 Task: Look for organic products only.
Action: Mouse moved to (17, 79)
Screenshot: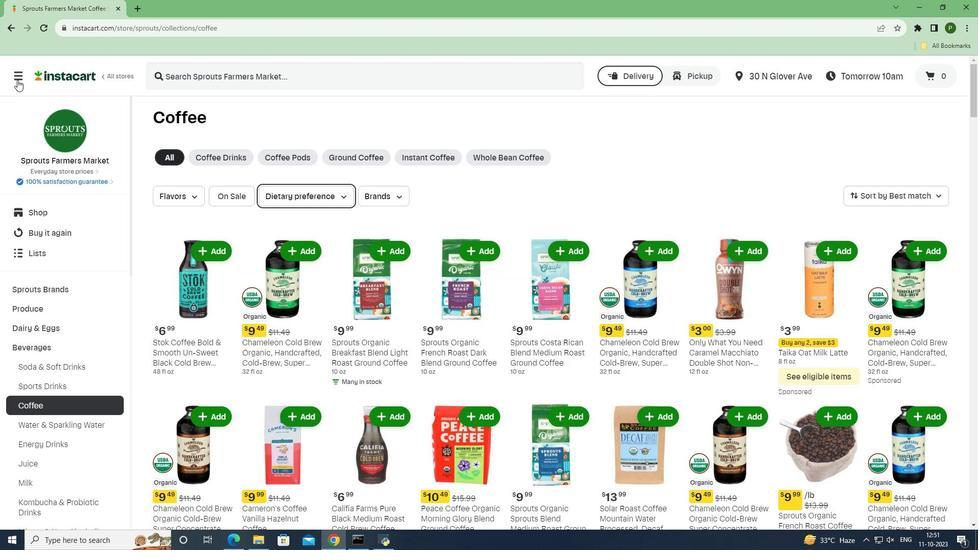 
Action: Mouse pressed left at (17, 79)
Screenshot: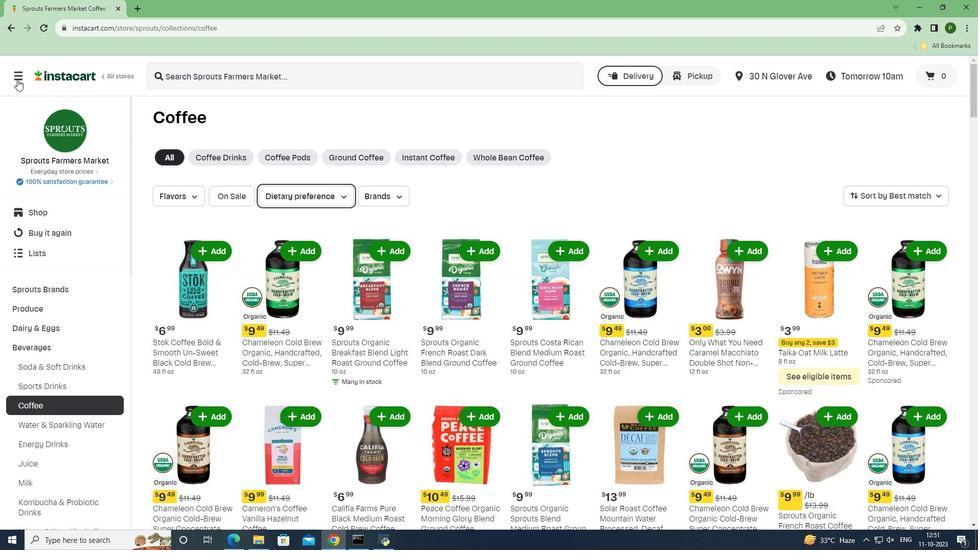 
Action: Mouse moved to (59, 269)
Screenshot: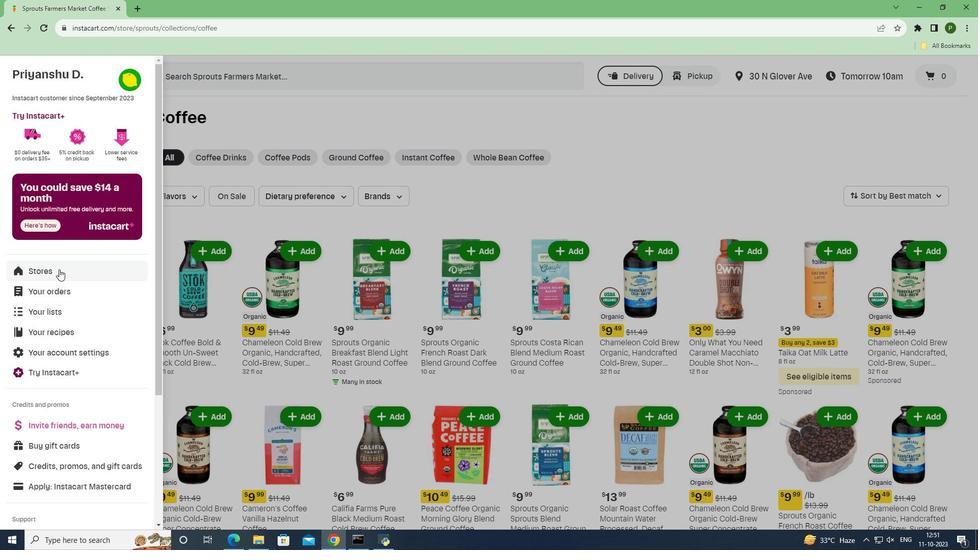 
Action: Mouse pressed left at (59, 269)
Screenshot: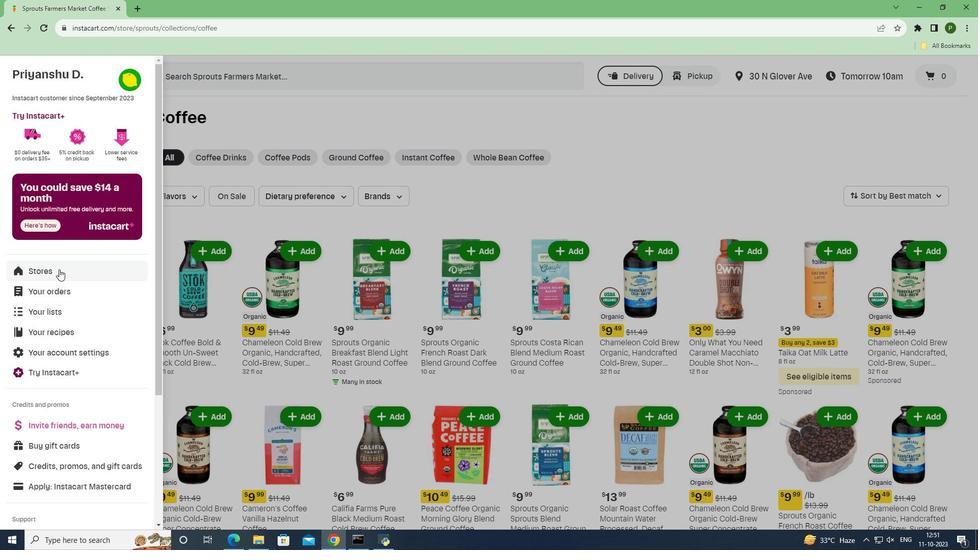 
Action: Mouse moved to (221, 112)
Screenshot: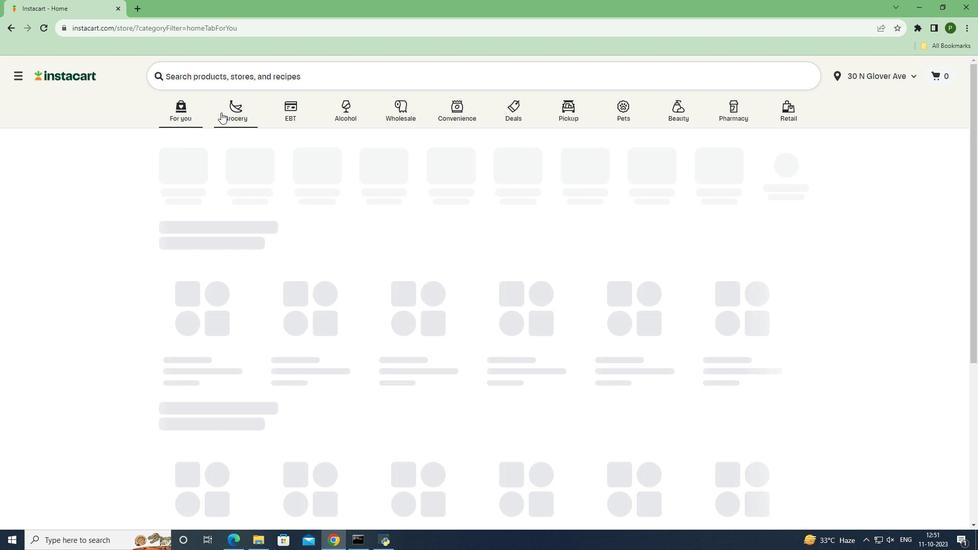 
Action: Mouse pressed left at (221, 112)
Screenshot: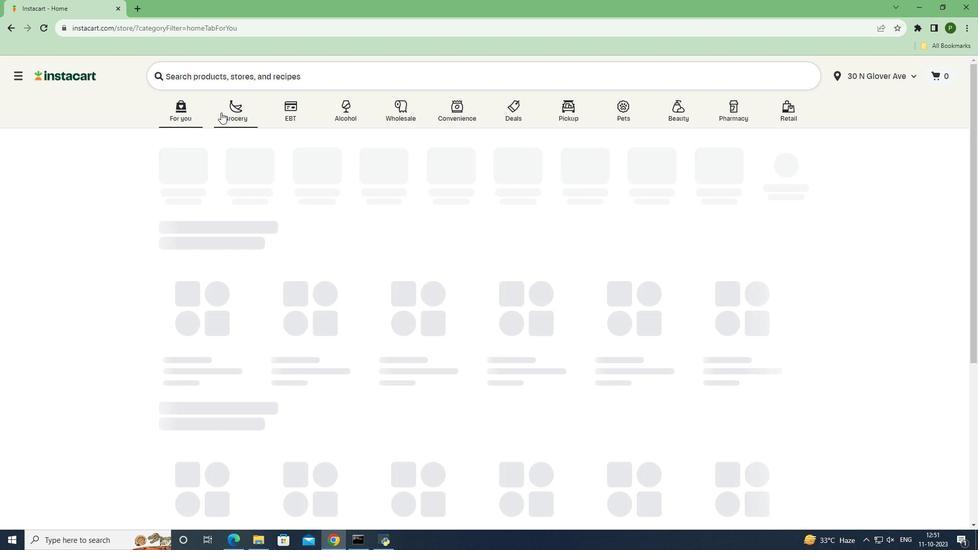 
Action: Mouse moved to (401, 223)
Screenshot: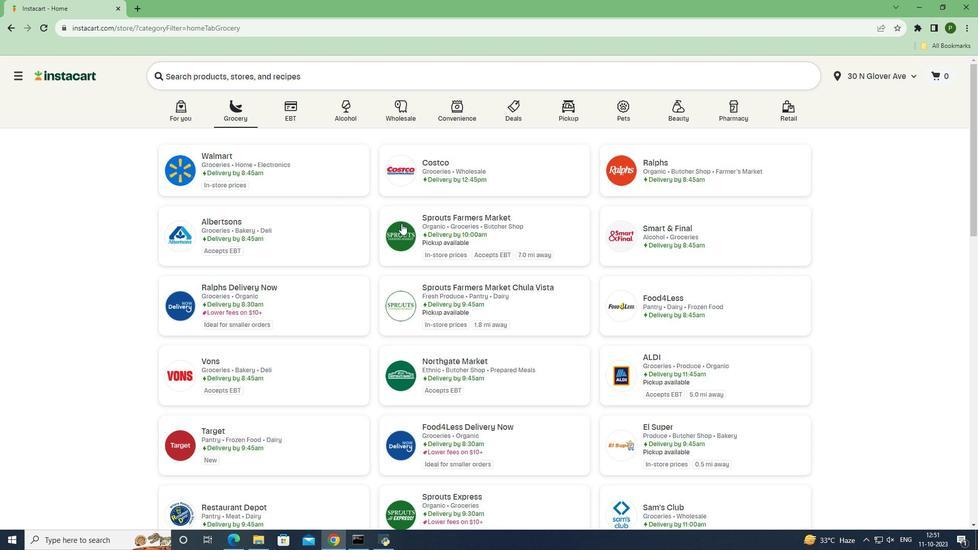
Action: Mouse pressed left at (401, 223)
Screenshot: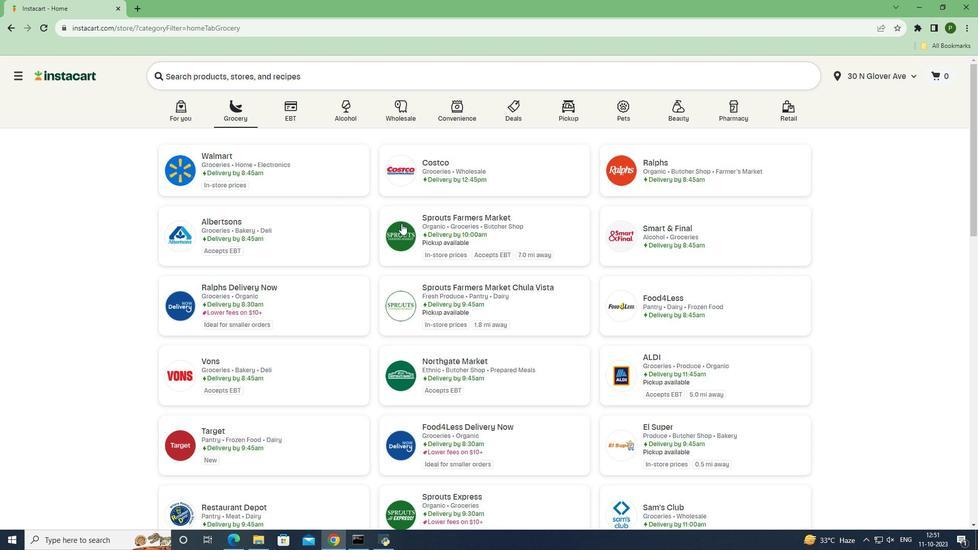 
Action: Mouse moved to (69, 353)
Screenshot: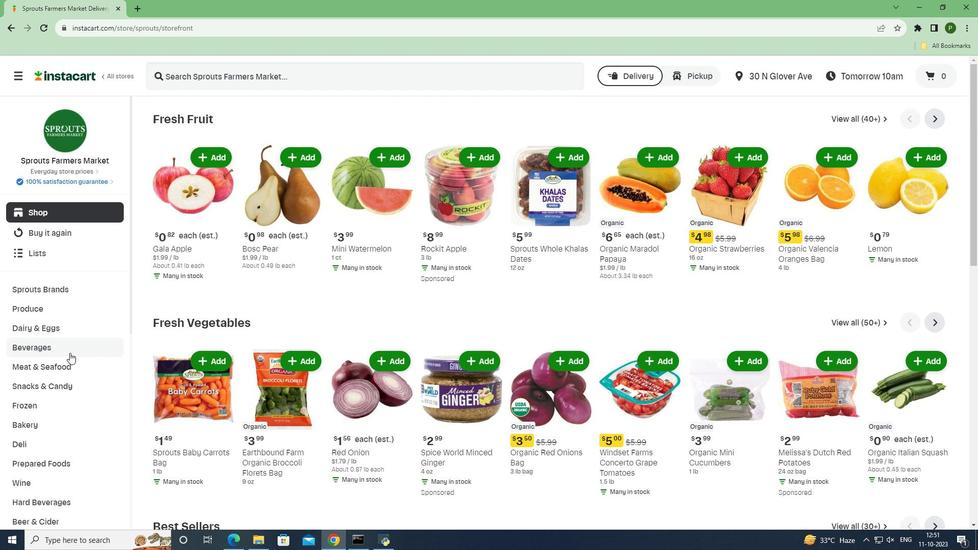 
Action: Mouse pressed left at (69, 353)
Screenshot: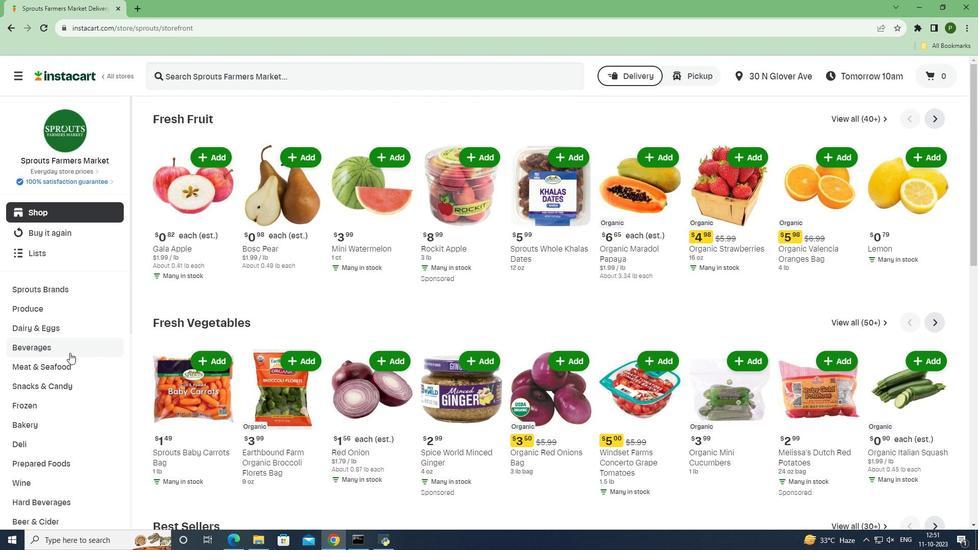 
Action: Mouse moved to (59, 408)
Screenshot: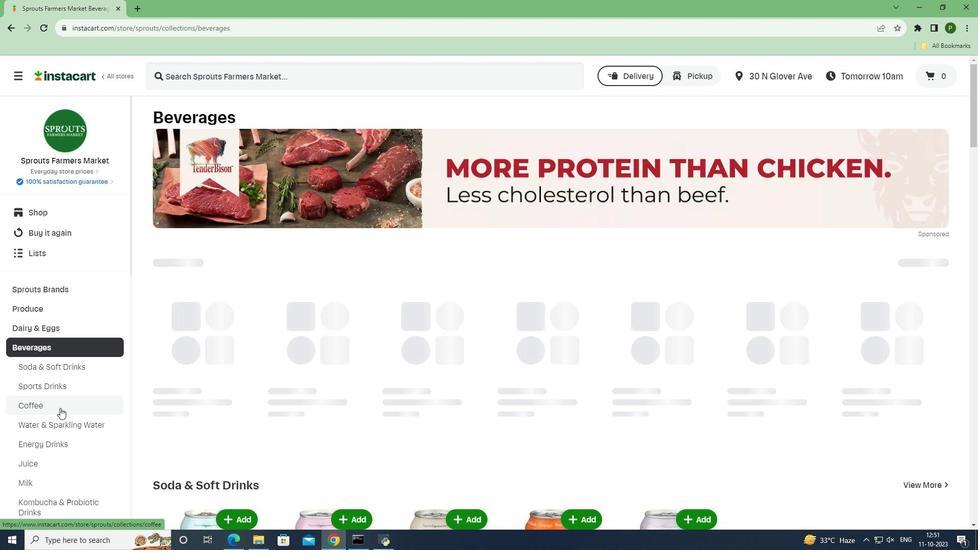 
Action: Mouse pressed left at (59, 408)
Screenshot: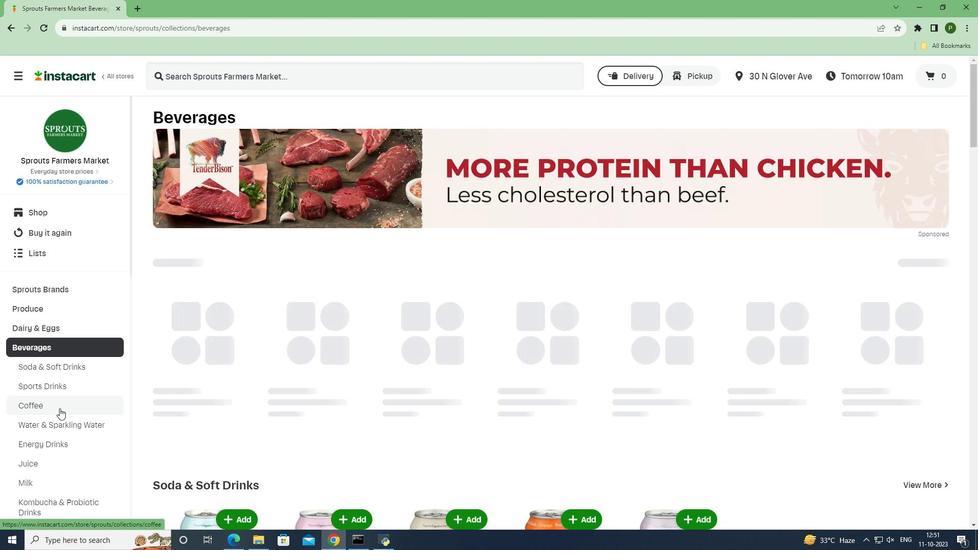 
Action: Mouse moved to (296, 200)
Screenshot: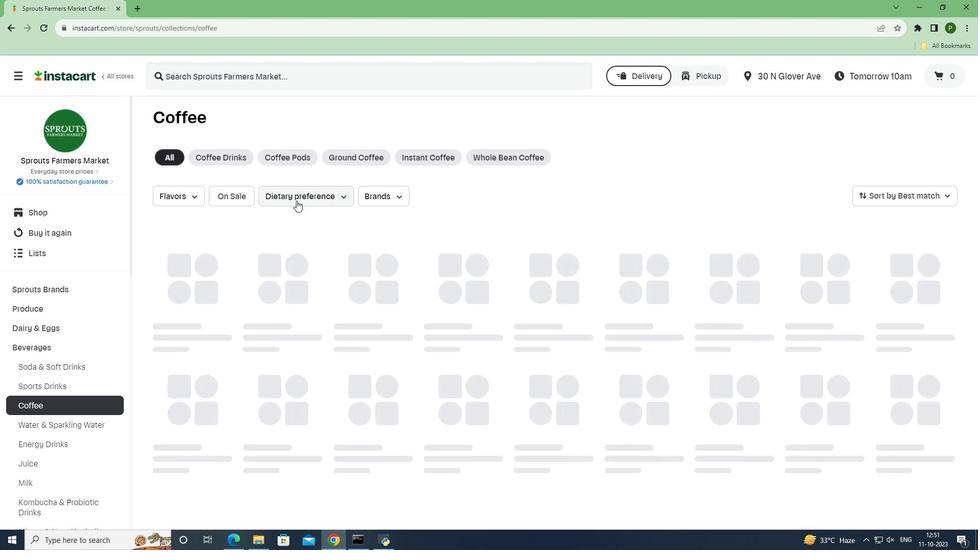 
Action: Mouse pressed left at (296, 200)
Screenshot: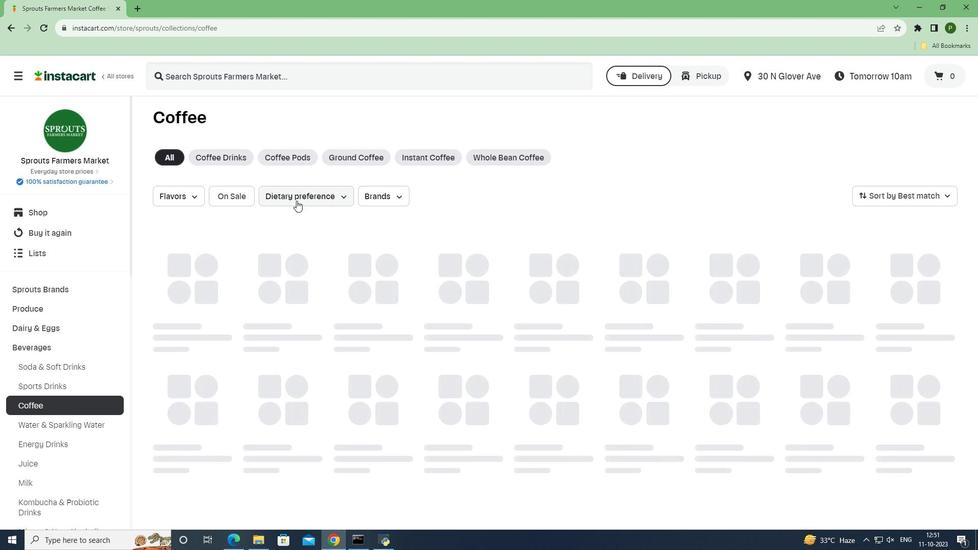 
Action: Mouse moved to (299, 228)
Screenshot: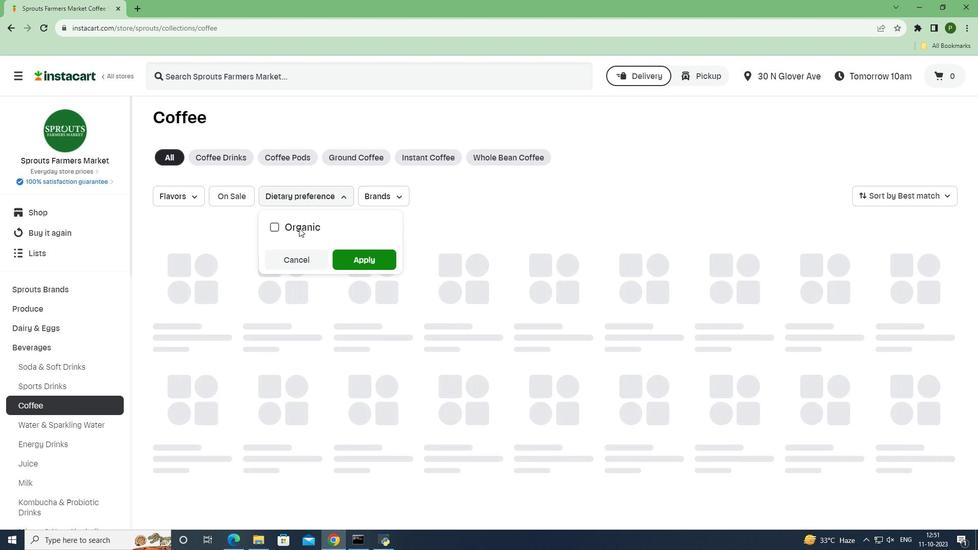 
Action: Mouse pressed left at (299, 228)
Screenshot: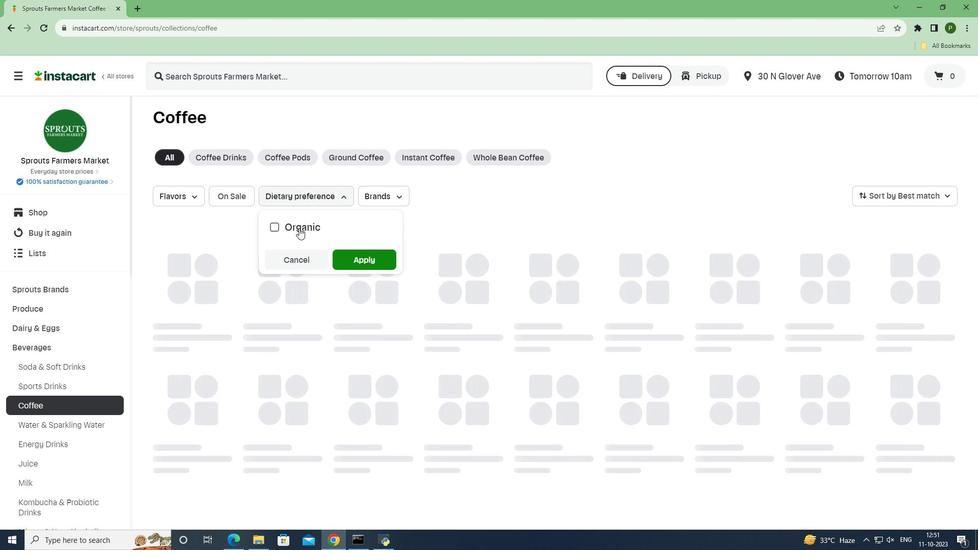 
Action: Mouse moved to (366, 258)
Screenshot: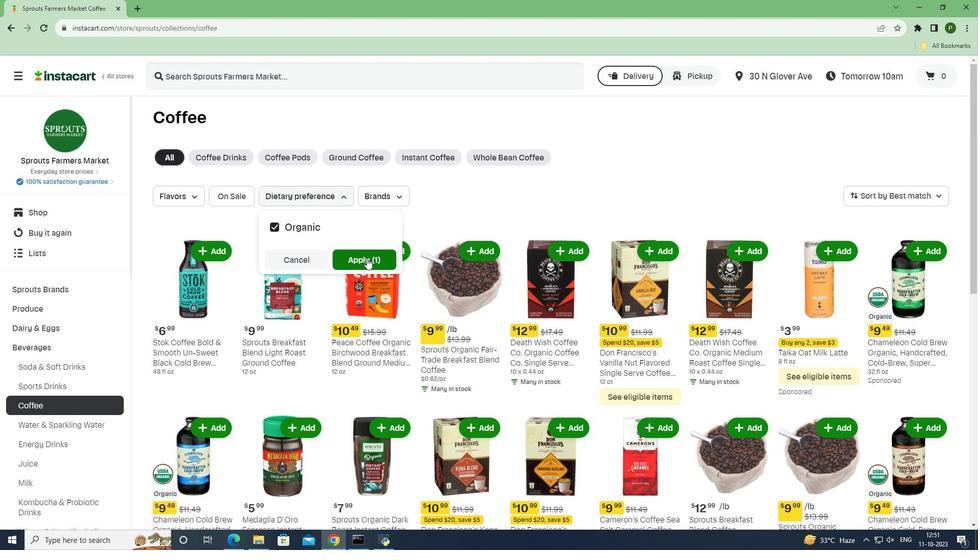 
Action: Mouse pressed left at (366, 258)
Screenshot: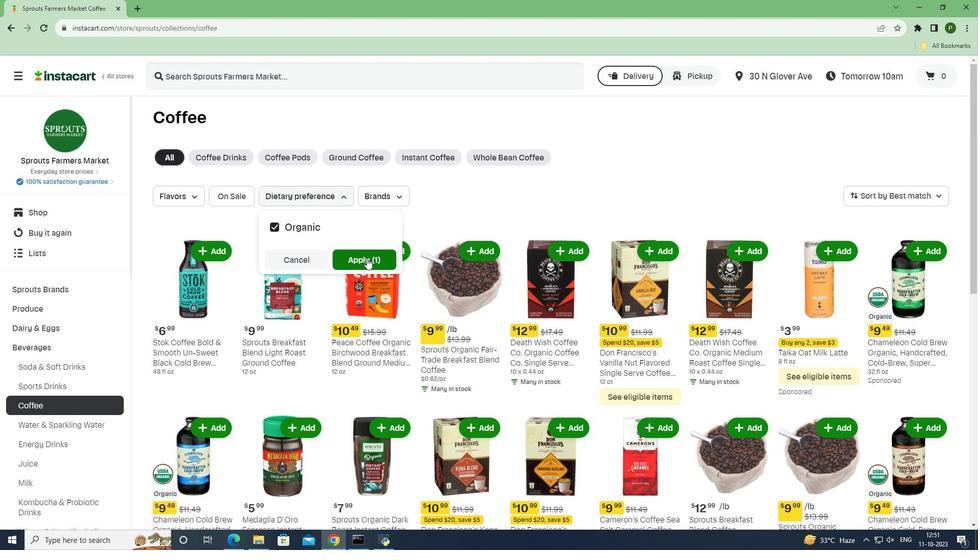 
Action: Mouse moved to (647, 406)
Screenshot: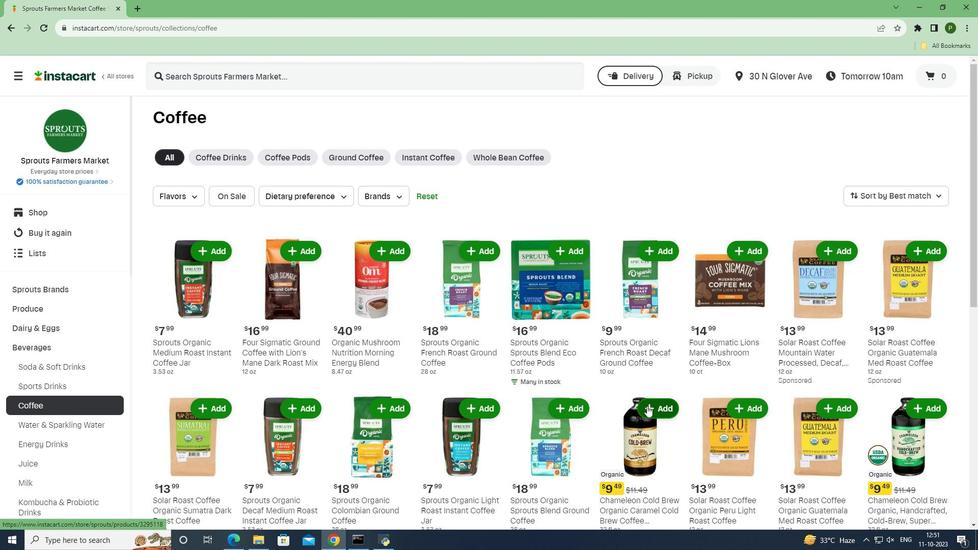 
Action: Mouse scrolled (647, 405) with delta (0, 0)
Screenshot: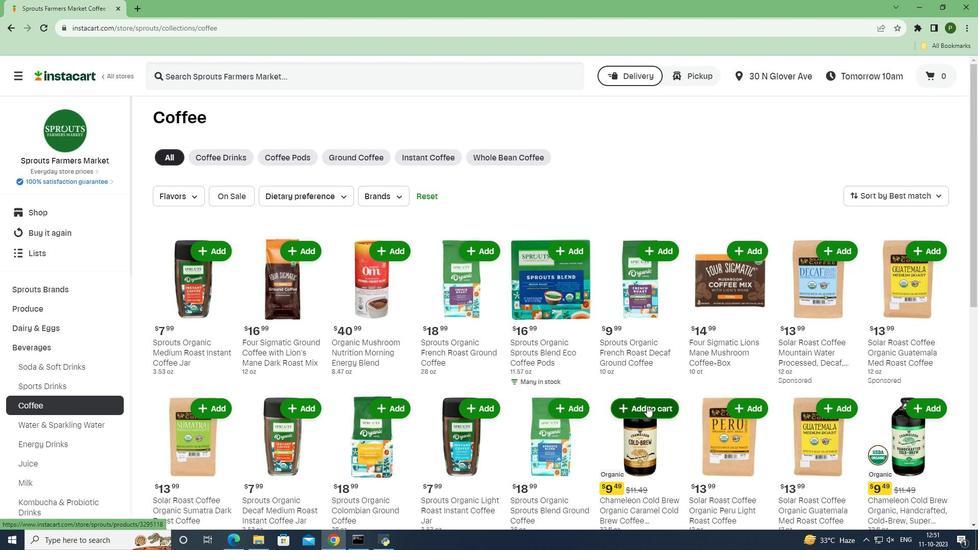 
Action: Mouse scrolled (647, 405) with delta (0, 0)
Screenshot: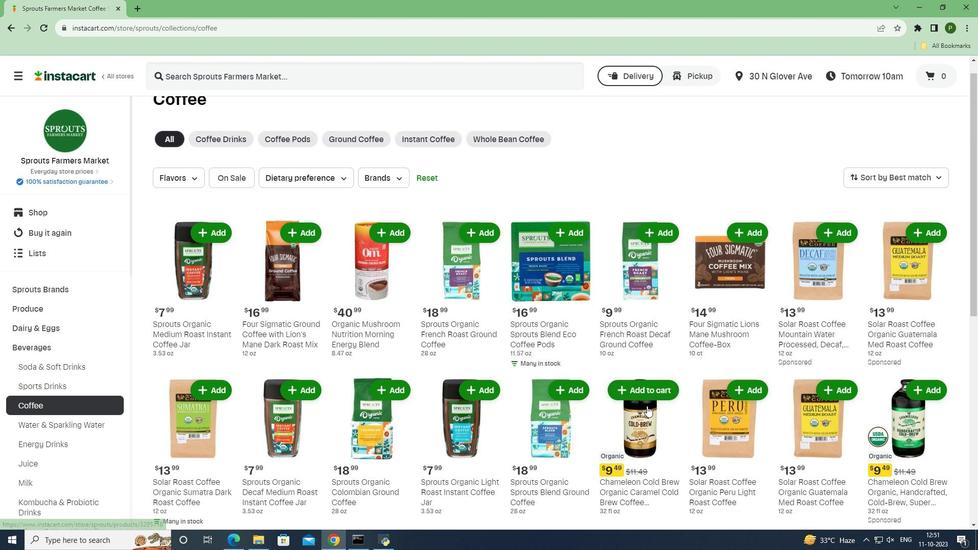 
